 Task: Select the footer from styles.
Action: Mouse moved to (171, 131)
Screenshot: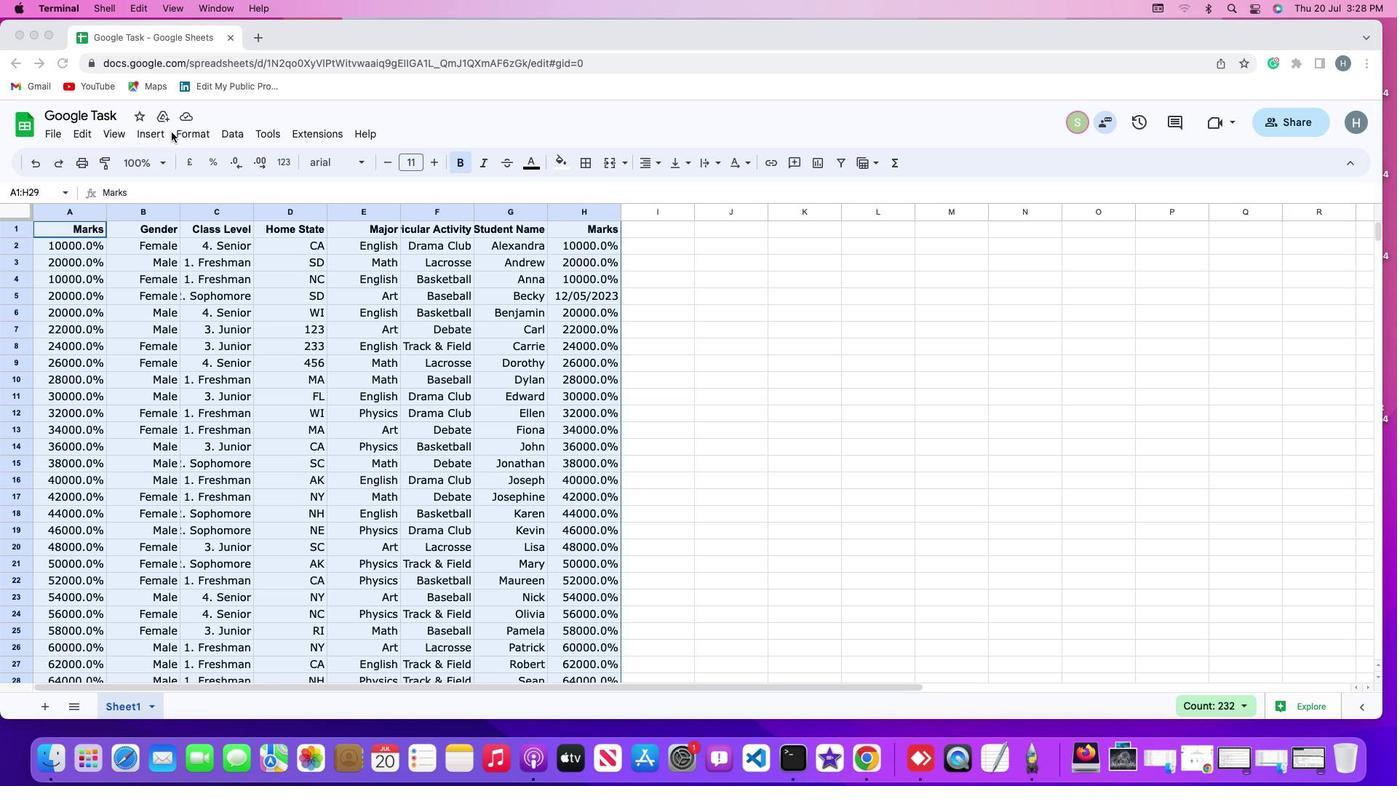 
Action: Mouse pressed left at (171, 131)
Screenshot: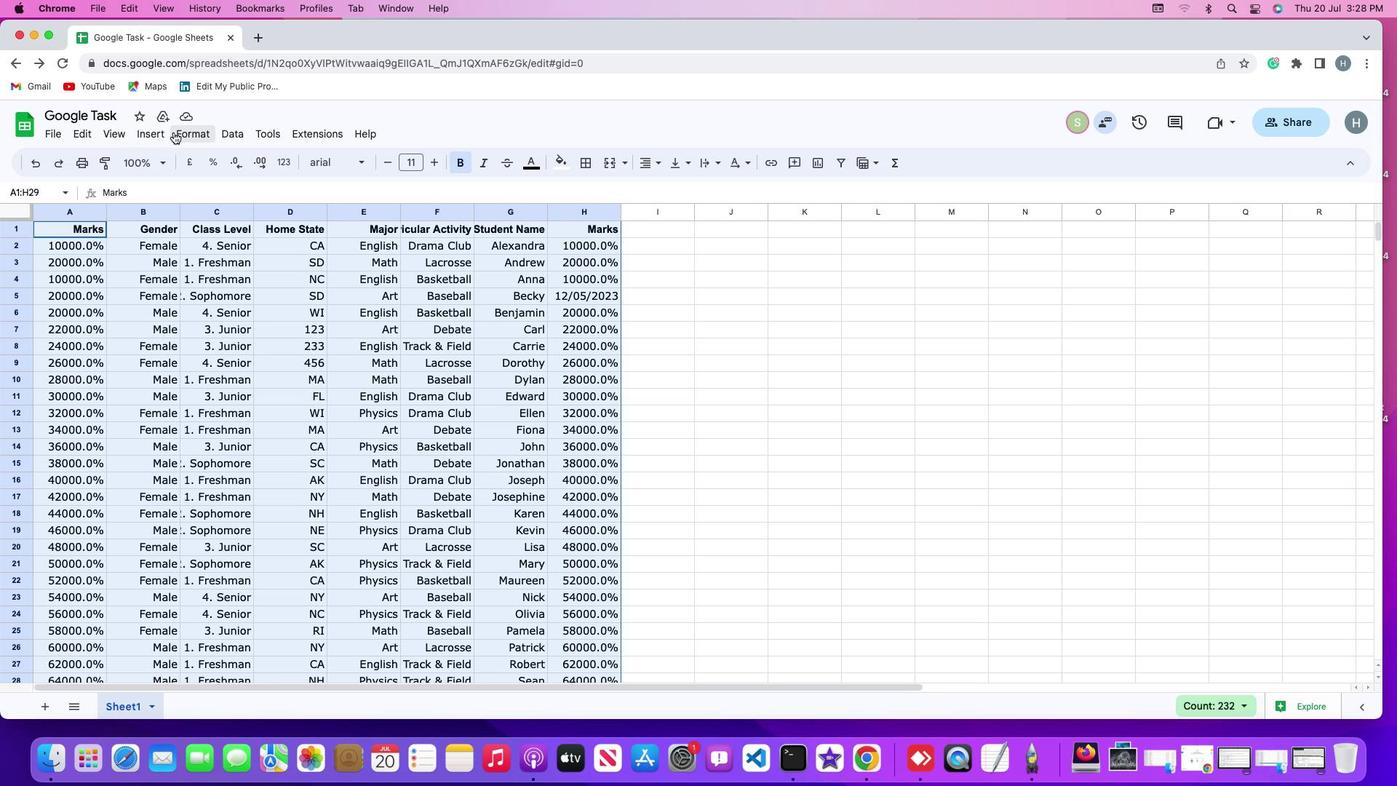 
Action: Mouse moved to (179, 131)
Screenshot: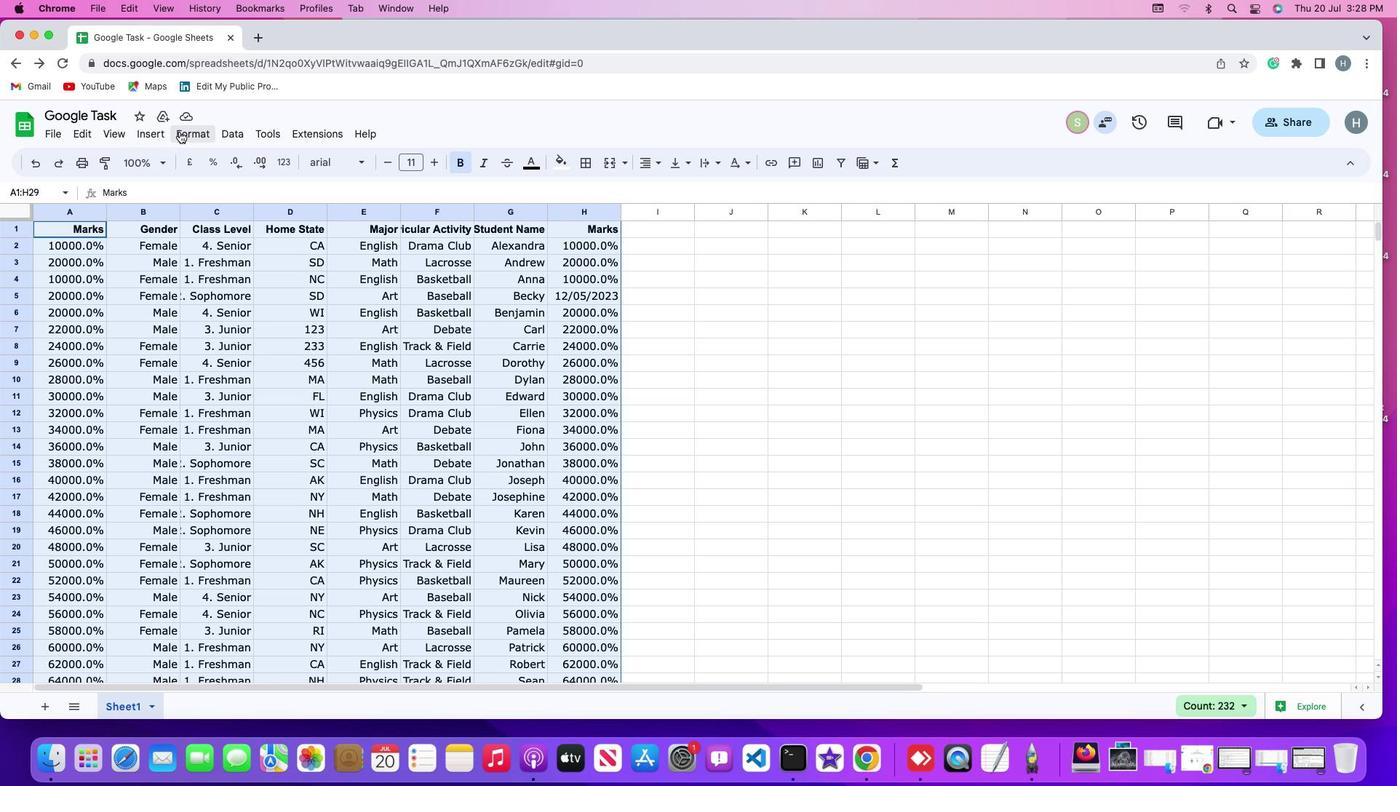 
Action: Mouse pressed left at (179, 131)
Screenshot: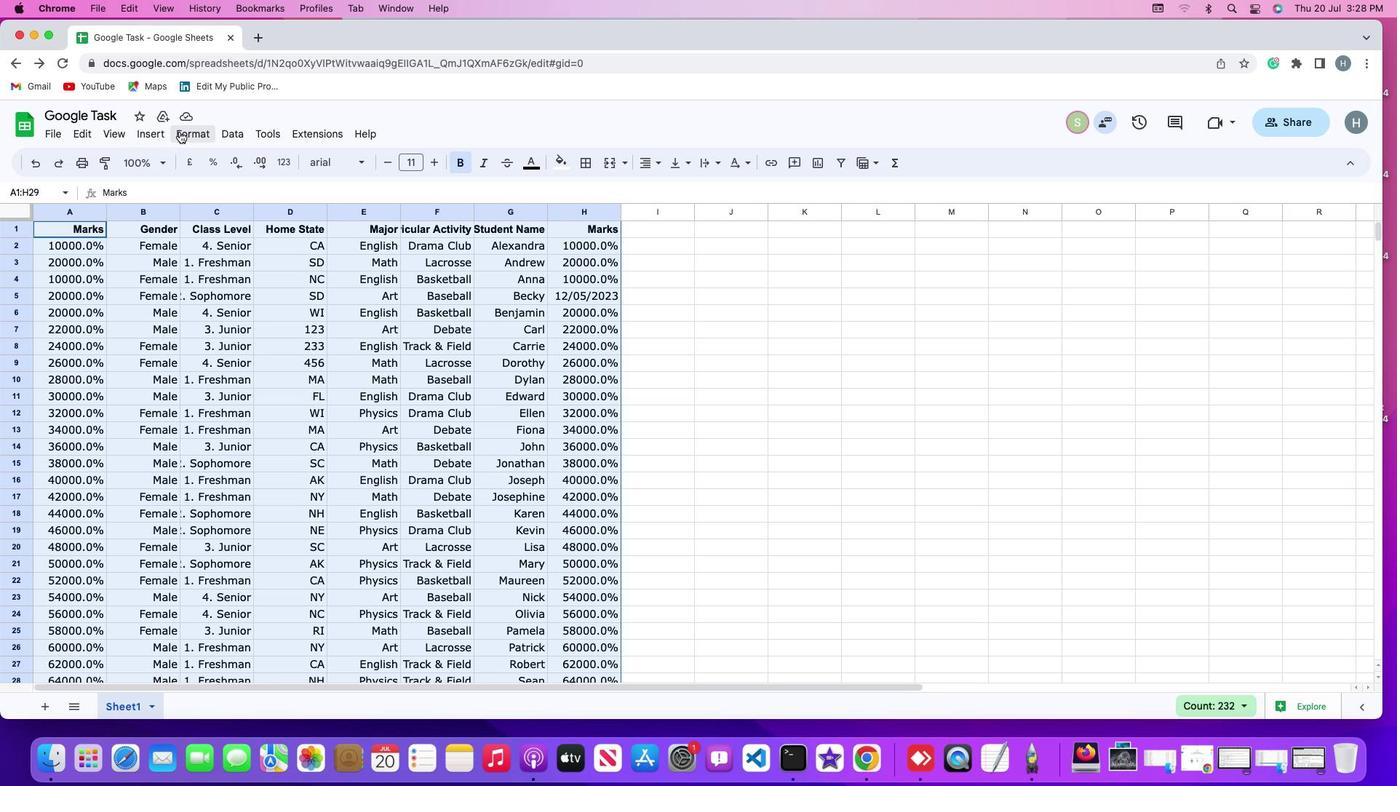 
Action: Mouse moved to (217, 412)
Screenshot: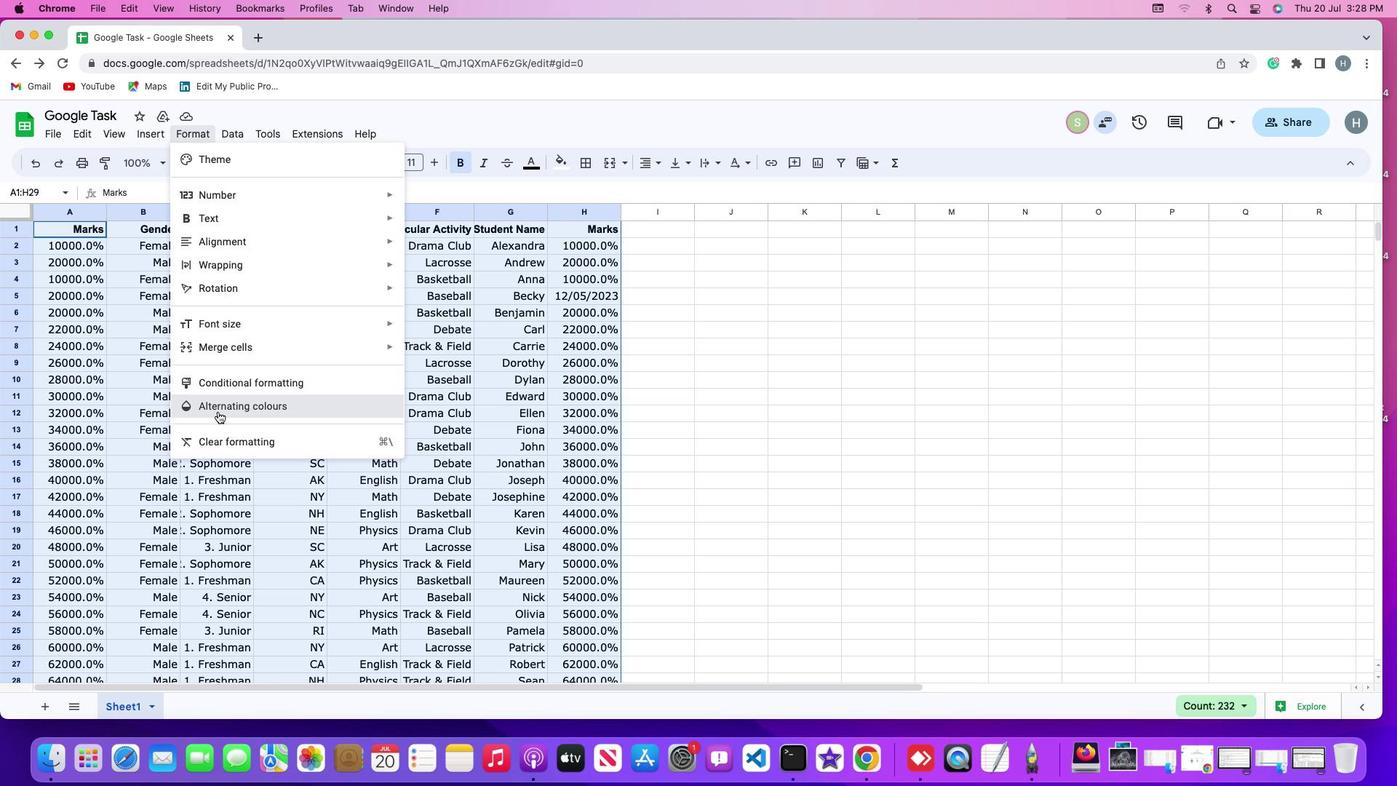 
Action: Mouse pressed left at (217, 412)
Screenshot: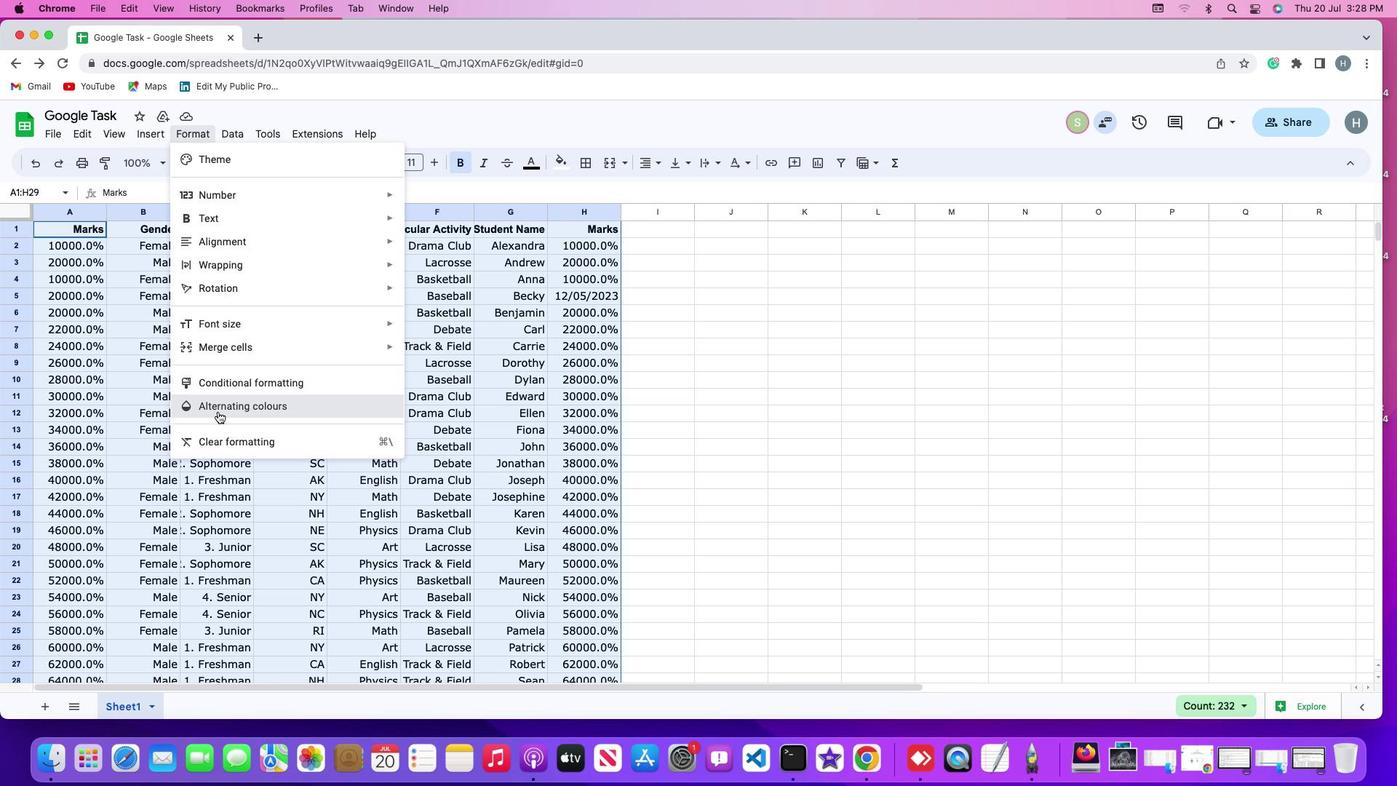 
Action: Mouse moved to (1227, 298)
Screenshot: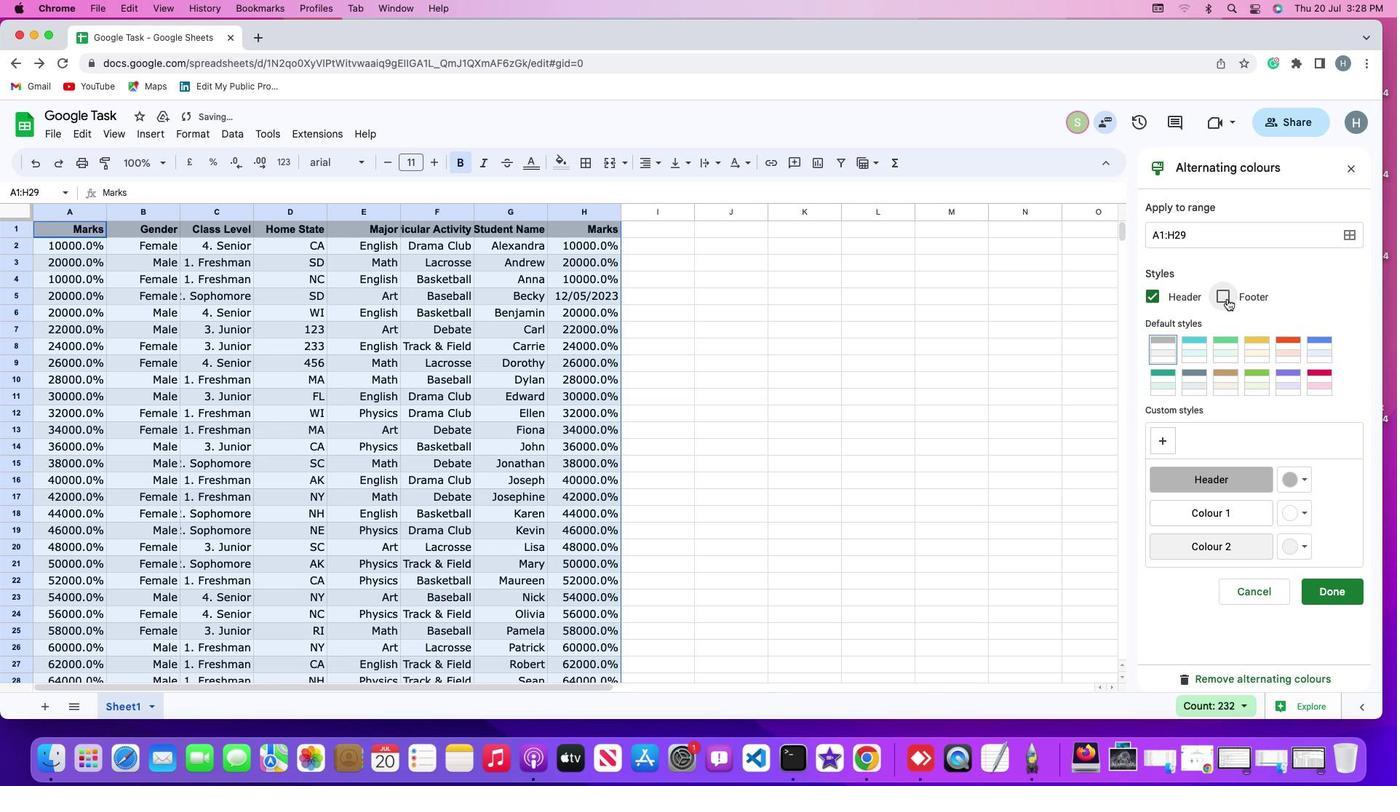 
Action: Mouse pressed left at (1227, 298)
Screenshot: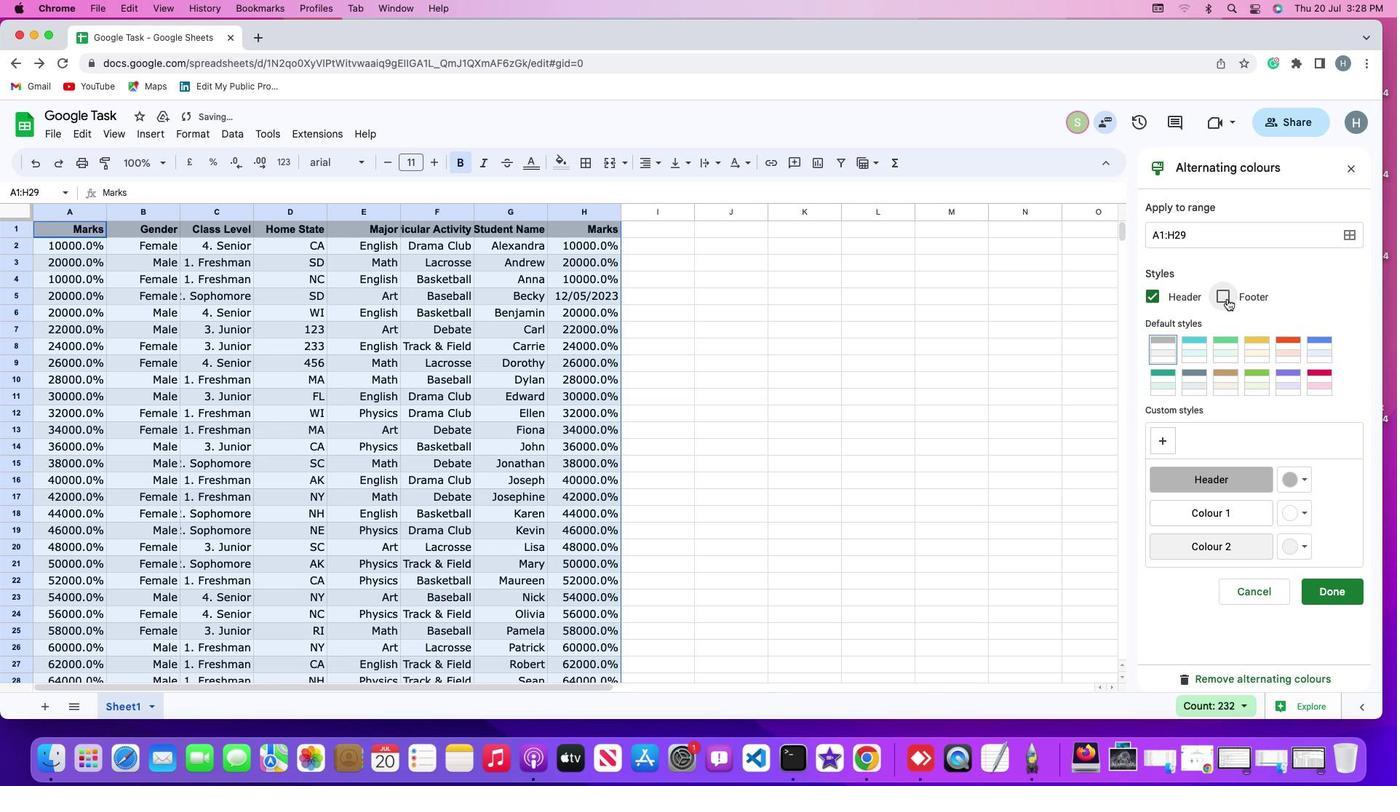 
